 Task: Enable "Interlaced encoding" for encoding in FFmpeg audio/video decoder.
Action: Mouse moved to (122, 16)
Screenshot: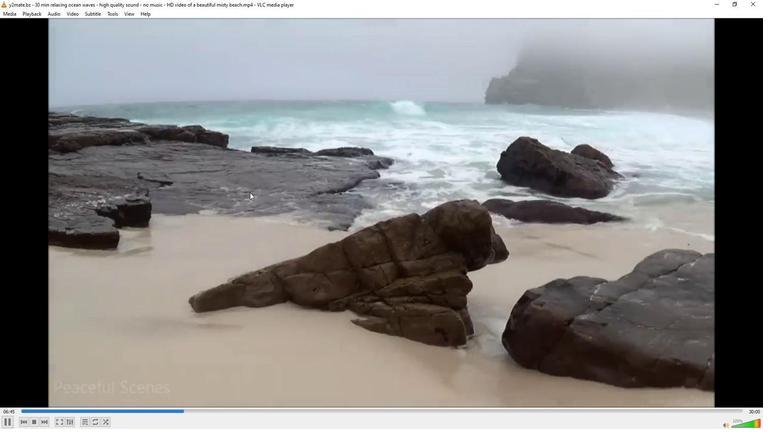 
Action: Mouse pressed left at (122, 16)
Screenshot: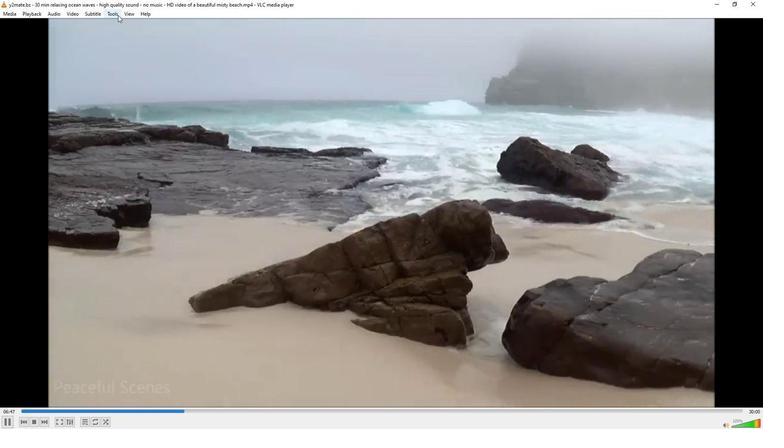 
Action: Mouse moved to (143, 109)
Screenshot: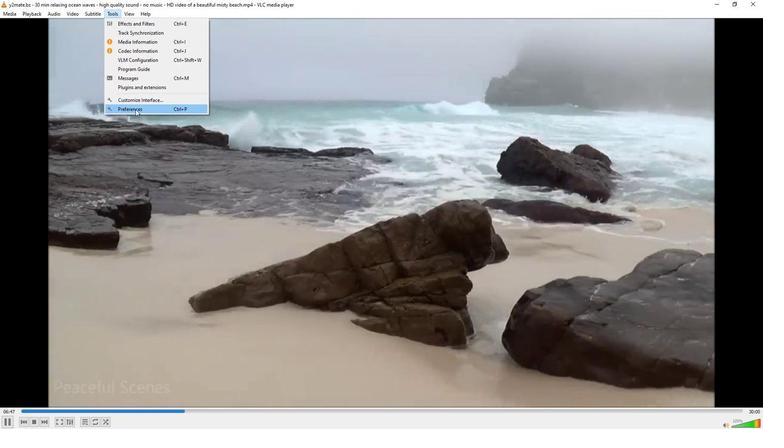 
Action: Mouse pressed left at (143, 109)
Screenshot: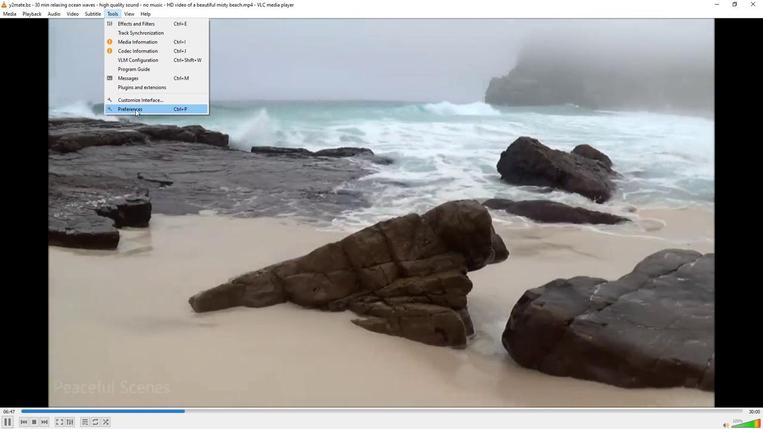 
Action: Mouse moved to (93, 332)
Screenshot: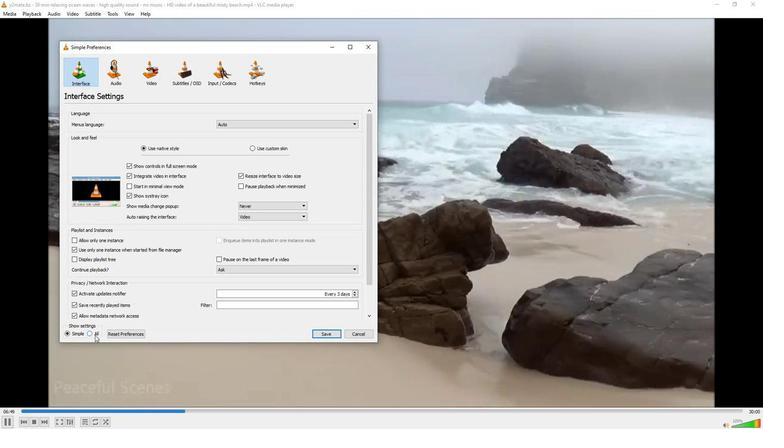 
Action: Mouse pressed left at (93, 332)
Screenshot: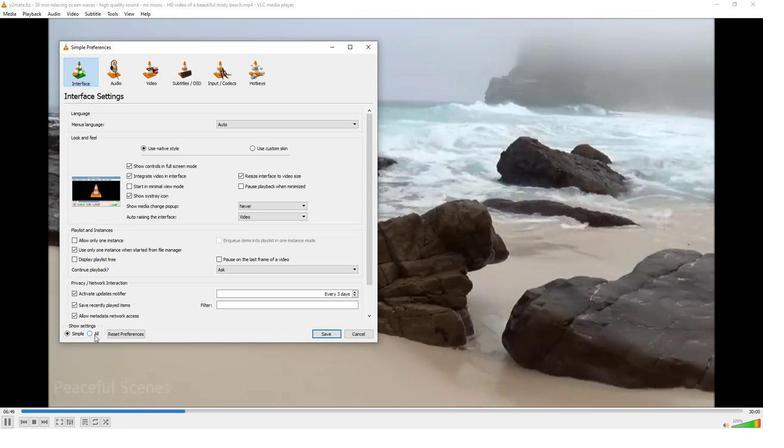 
Action: Mouse moved to (74, 220)
Screenshot: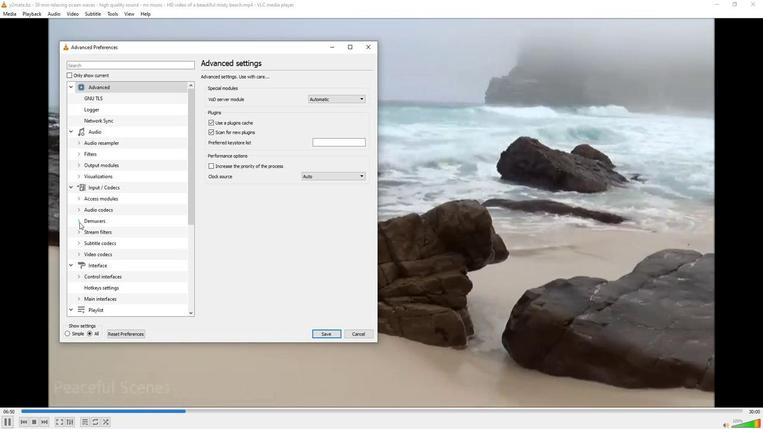 
Action: Mouse pressed left at (74, 220)
Screenshot: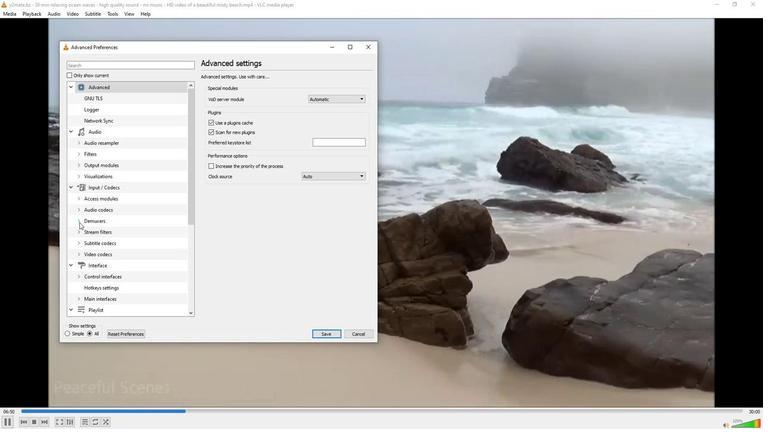 
Action: Mouse moved to (122, 249)
Screenshot: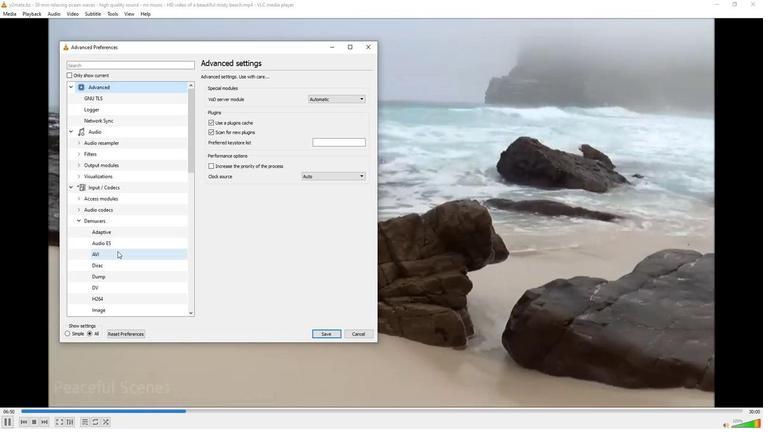 
Action: Mouse scrolled (122, 249) with delta (0, 0)
Screenshot: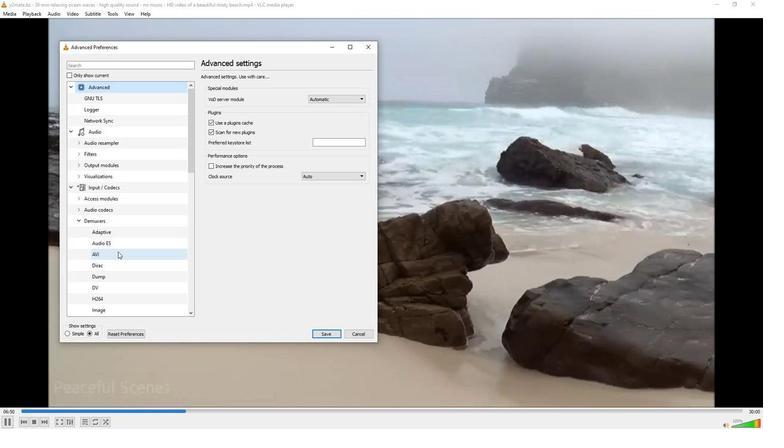 
Action: Mouse scrolled (122, 249) with delta (0, 0)
Screenshot: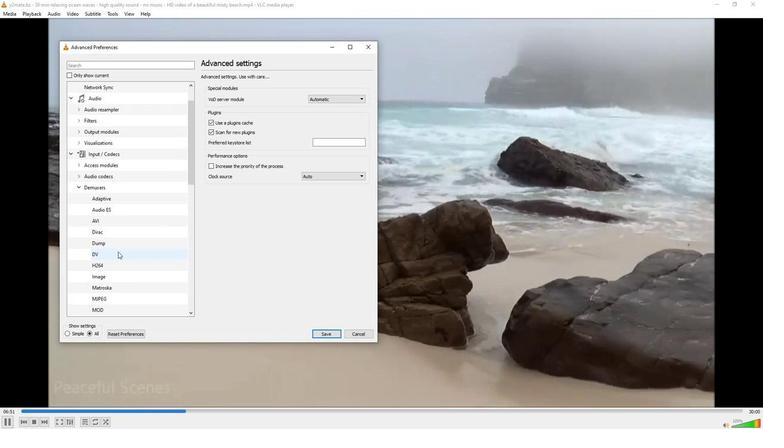 
Action: Mouse scrolled (122, 249) with delta (0, 0)
Screenshot: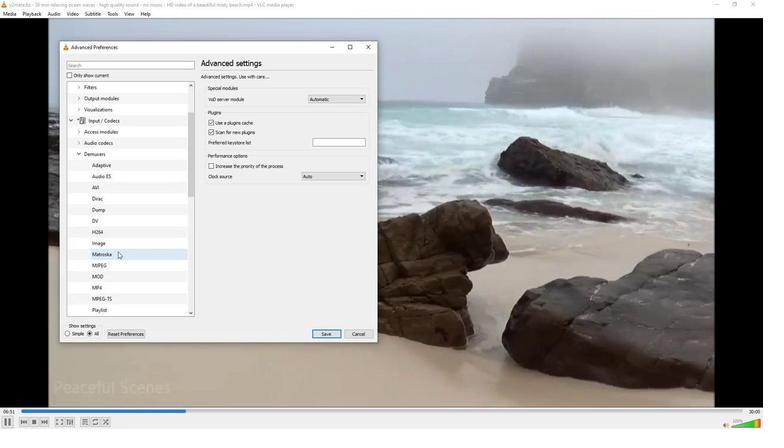 
Action: Mouse scrolled (122, 249) with delta (0, 0)
Screenshot: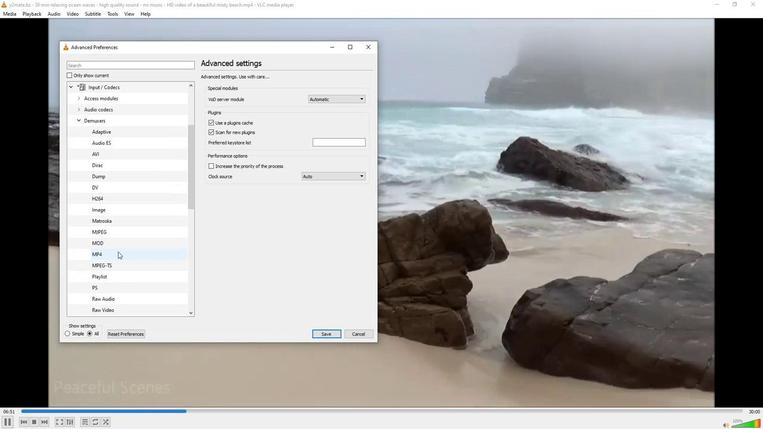 
Action: Mouse scrolled (122, 249) with delta (0, 0)
Screenshot: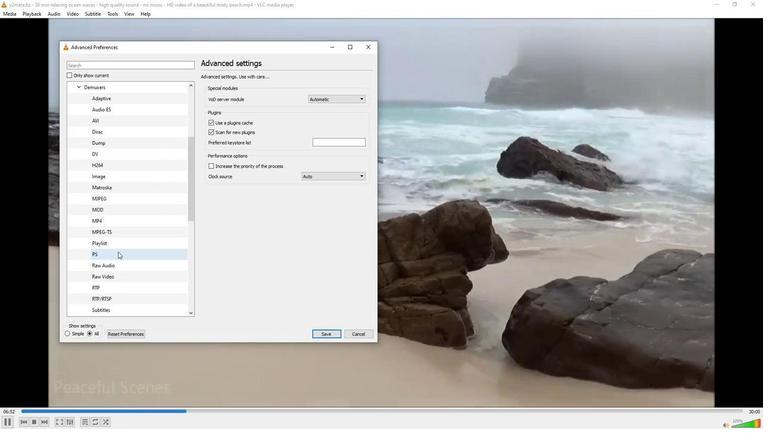 
Action: Mouse scrolled (122, 249) with delta (0, 0)
Screenshot: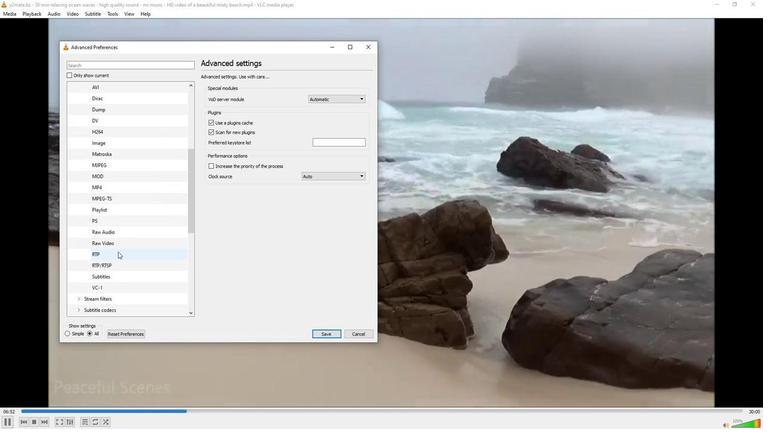 
Action: Mouse moved to (73, 282)
Screenshot: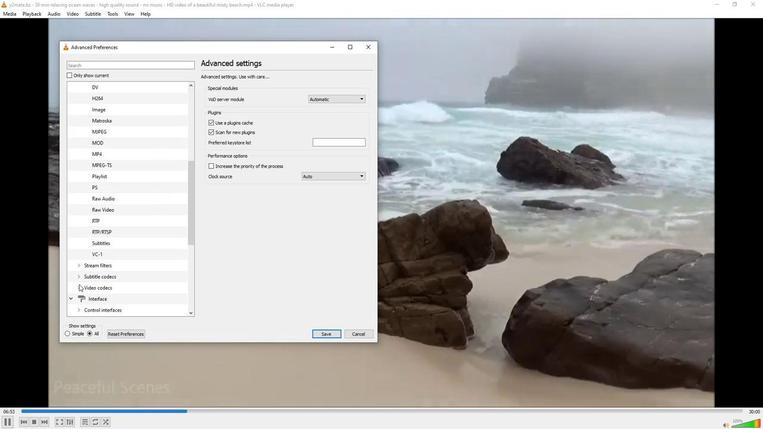 
Action: Mouse pressed left at (73, 282)
Screenshot: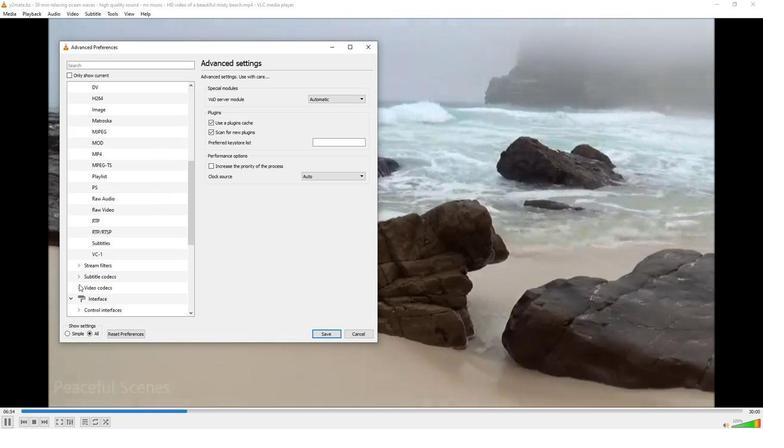 
Action: Mouse moved to (97, 304)
Screenshot: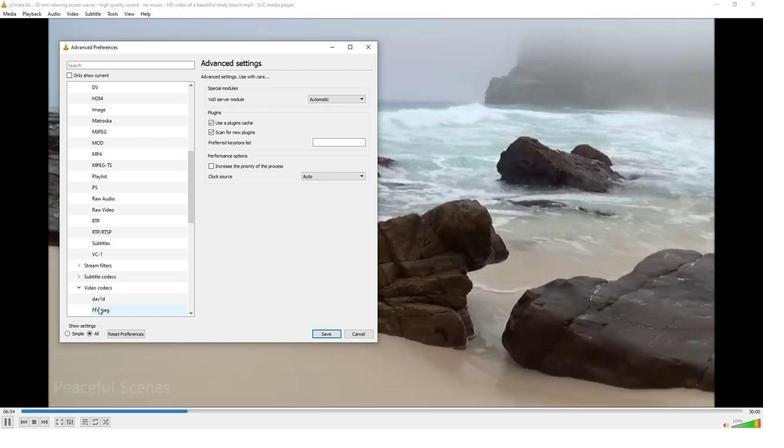 
Action: Mouse pressed left at (97, 304)
Screenshot: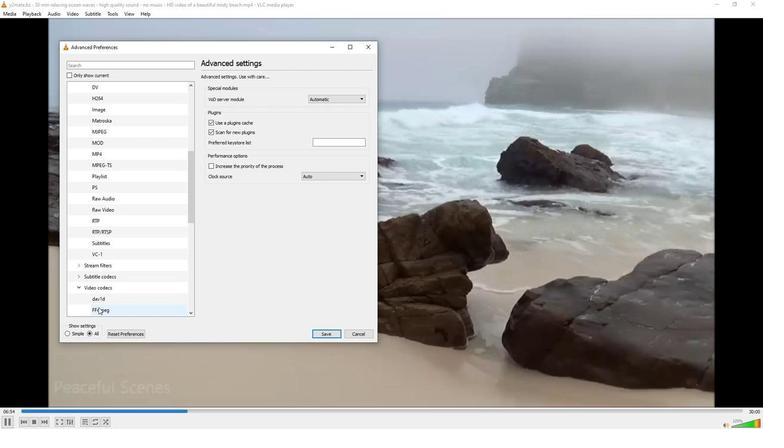 
Action: Mouse moved to (319, 279)
Screenshot: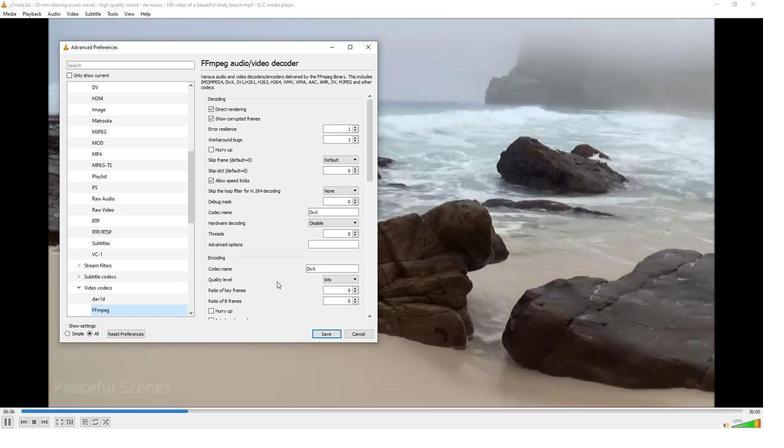 
Action: Mouse scrolled (319, 278) with delta (0, 0)
Screenshot: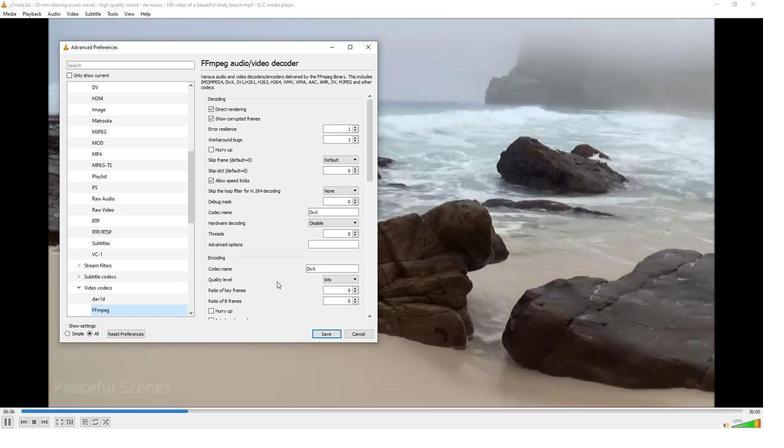 
Action: Mouse moved to (237, 293)
Screenshot: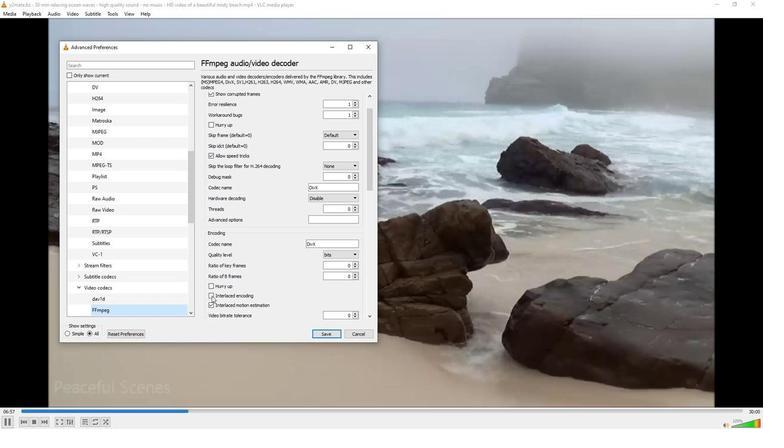 
Action: Mouse pressed left at (237, 293)
Screenshot: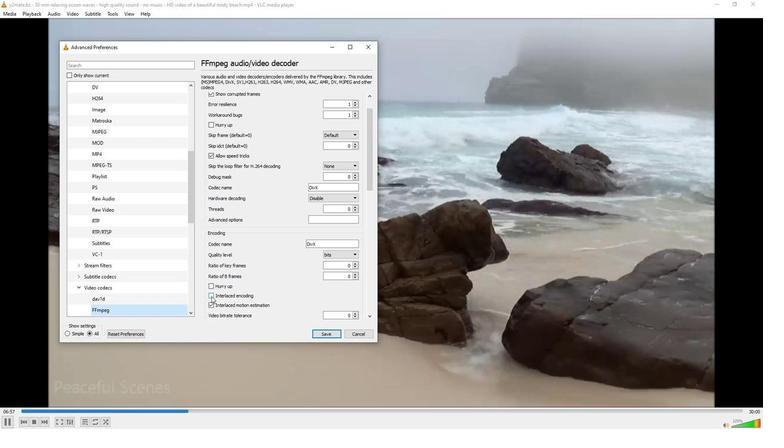 
Action: Mouse moved to (280, 279)
Screenshot: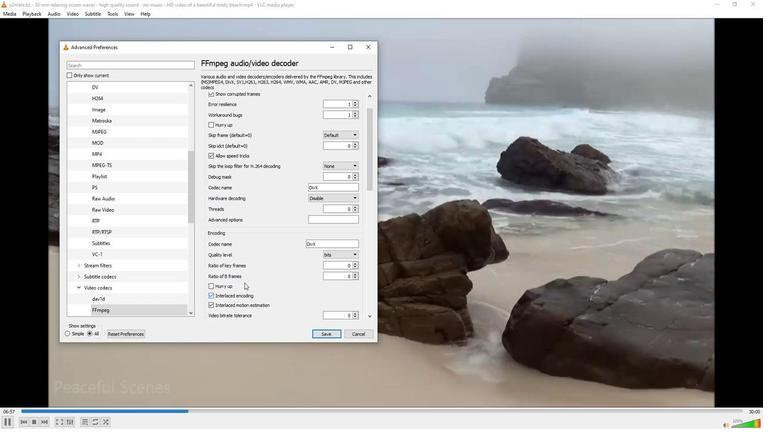 
